 Task: Change arrow line to lose dashed dotted.
Action: Mouse moved to (423, 244)
Screenshot: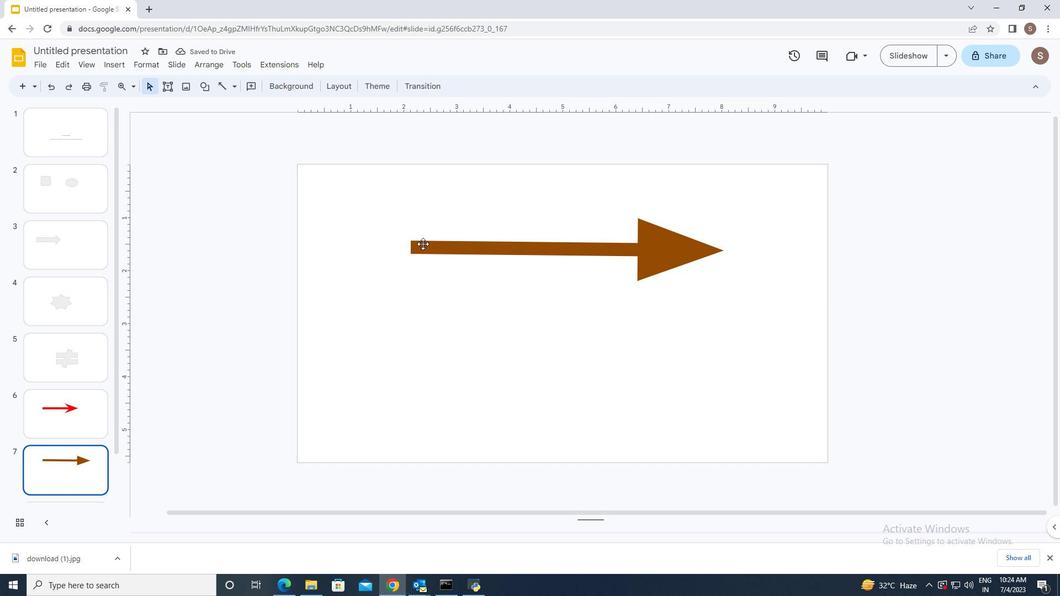 
Action: Mouse pressed left at (423, 244)
Screenshot: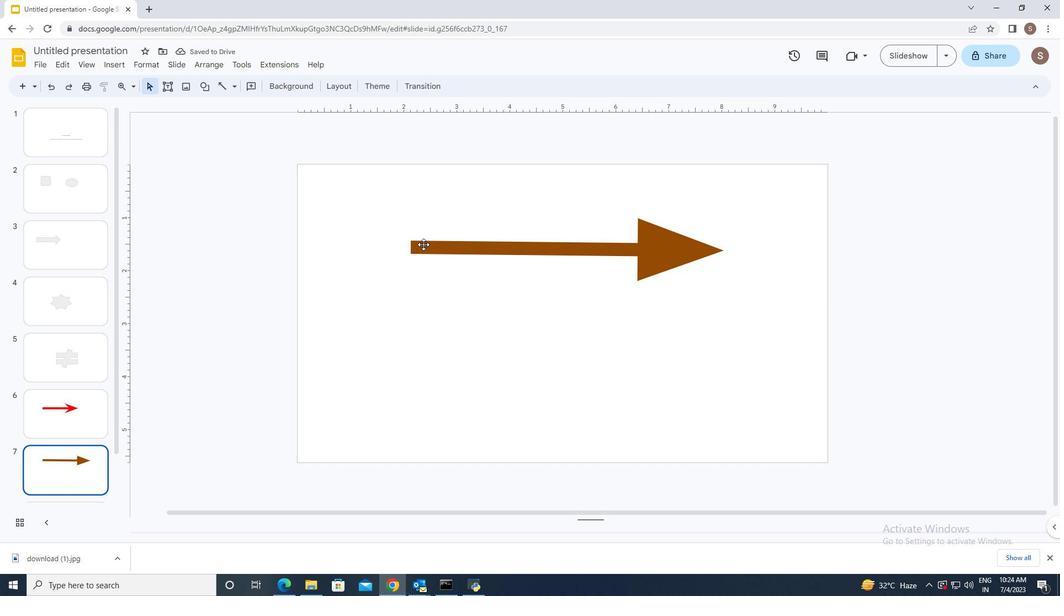 
Action: Mouse moved to (294, 87)
Screenshot: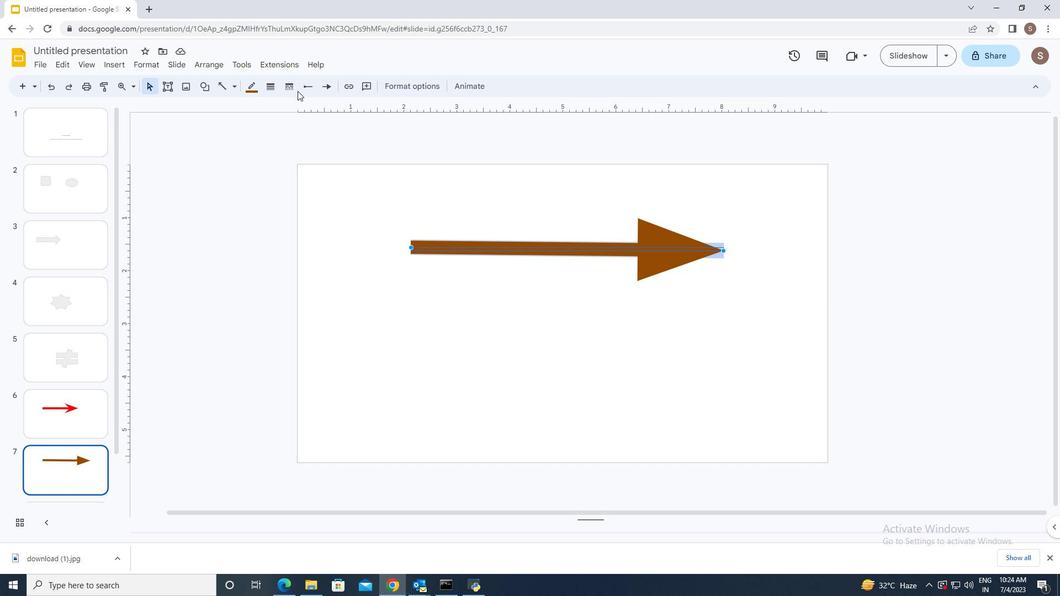 
Action: Mouse pressed left at (294, 87)
Screenshot: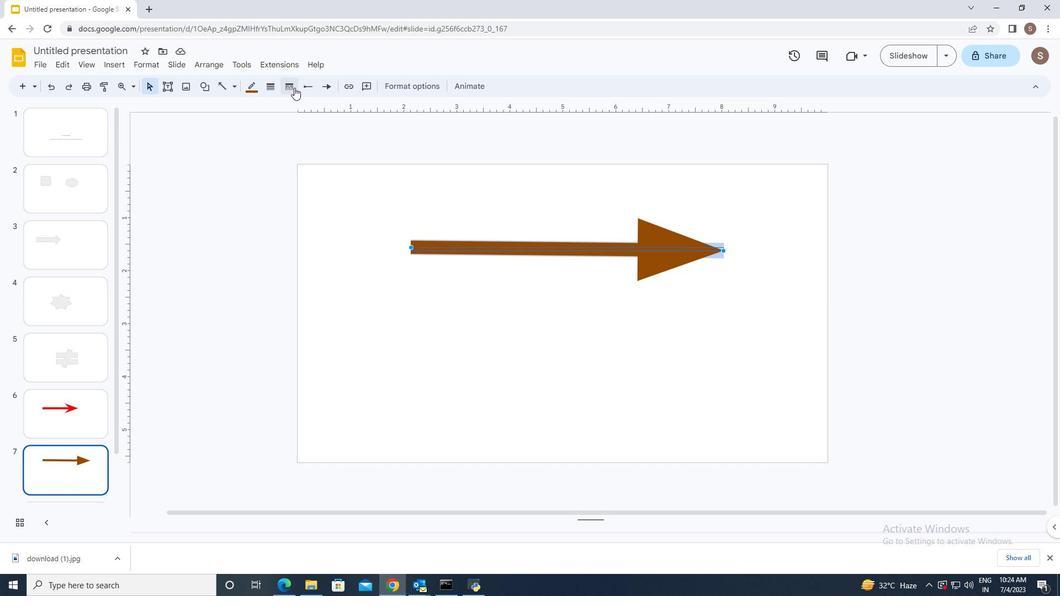 
Action: Mouse moved to (317, 199)
Screenshot: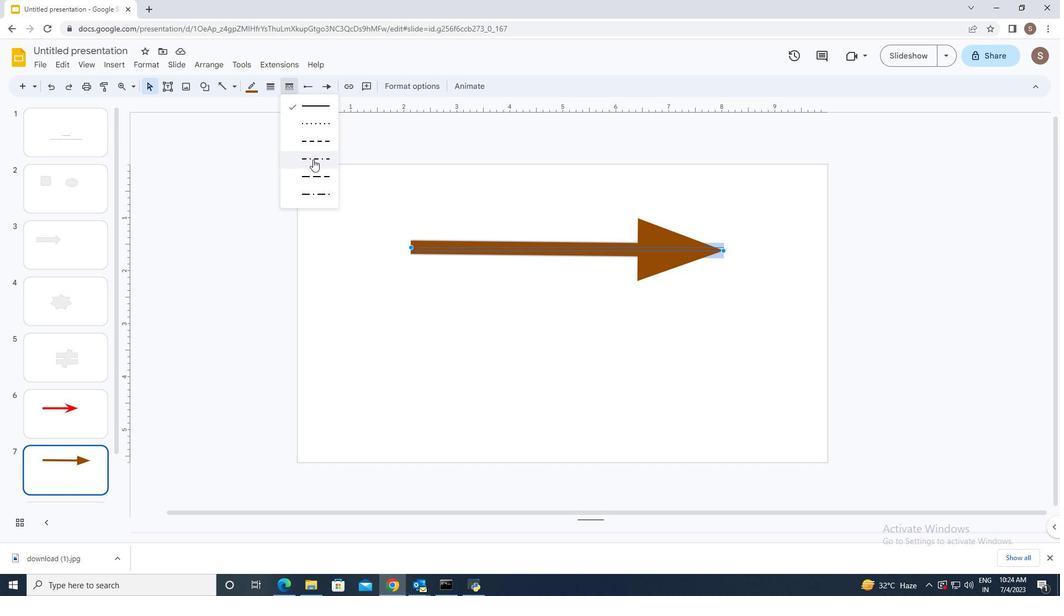 
Action: Mouse pressed left at (317, 199)
Screenshot: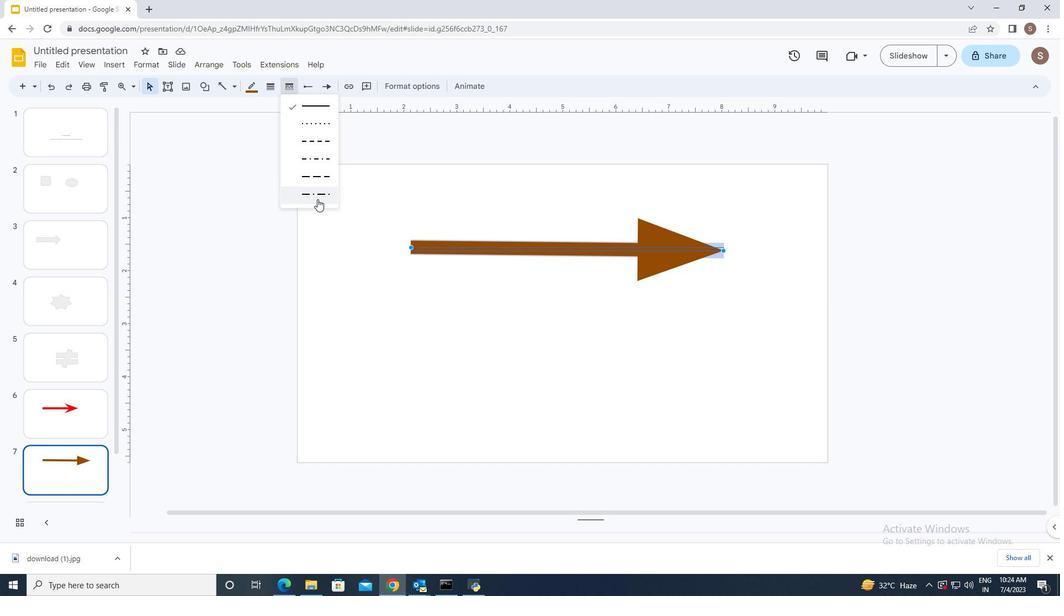 
Action: Mouse moved to (375, 332)
Screenshot: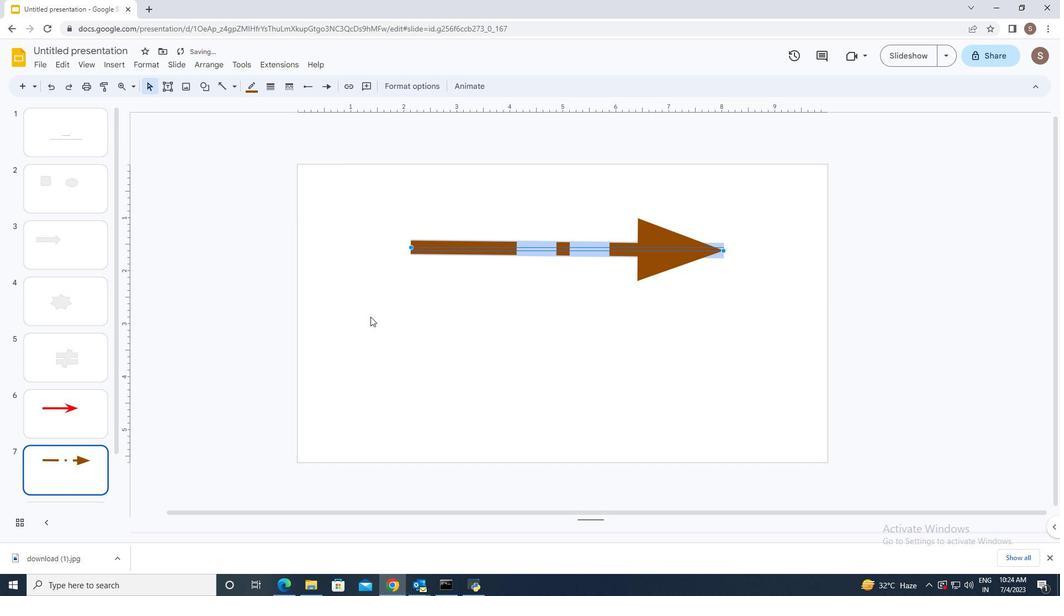 
Action: Mouse pressed left at (375, 332)
Screenshot: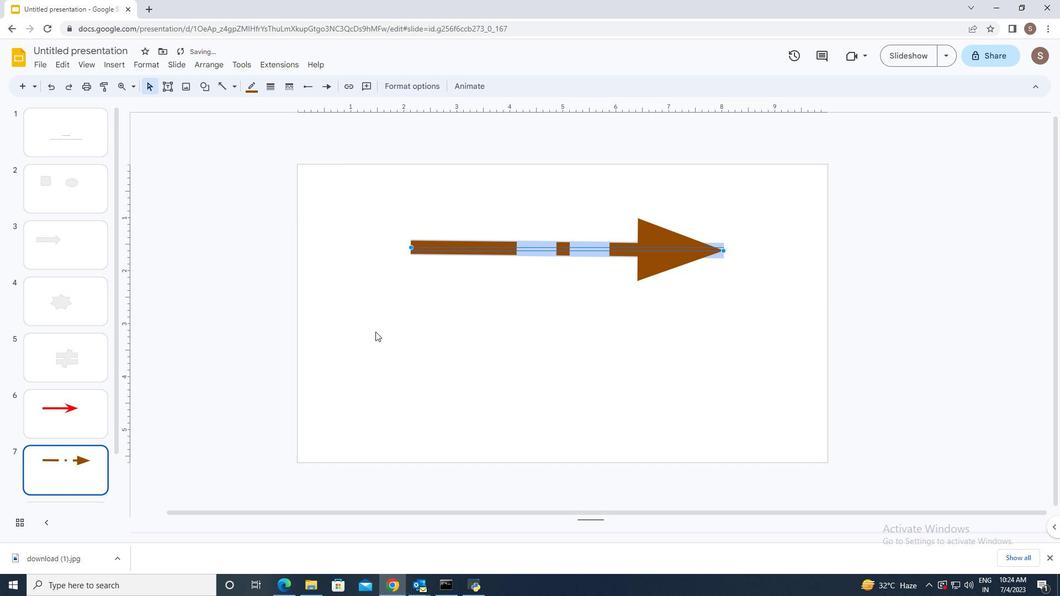 
